 Task: Create a sub task Design and Implement Solution for the task  Develop a new online tool for customer support ticketing in the project AnchorTech , assign it to team member softage.2@softage.net and update the status of the sub task to  On Track  , set the priority of the sub task to Low
Action: Mouse moved to (587, 382)
Screenshot: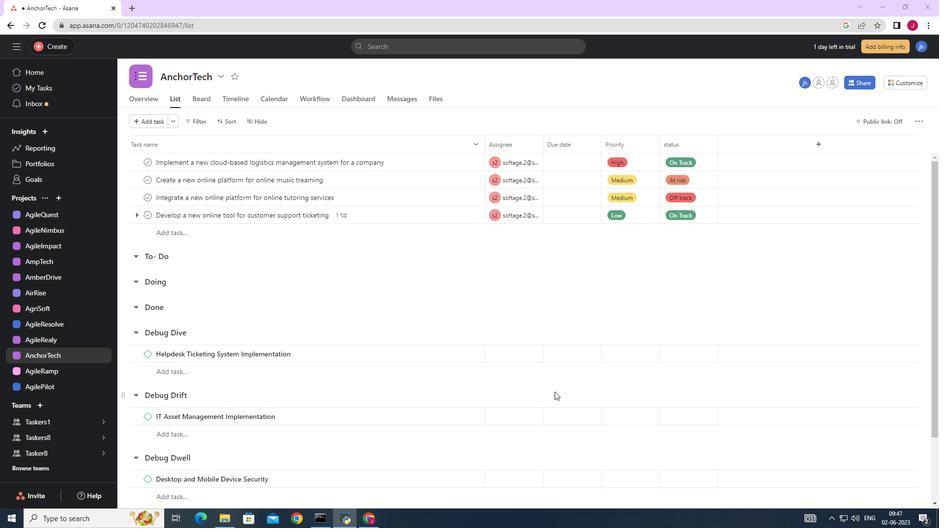 
Action: Mouse scrolled (587, 382) with delta (0, 0)
Screenshot: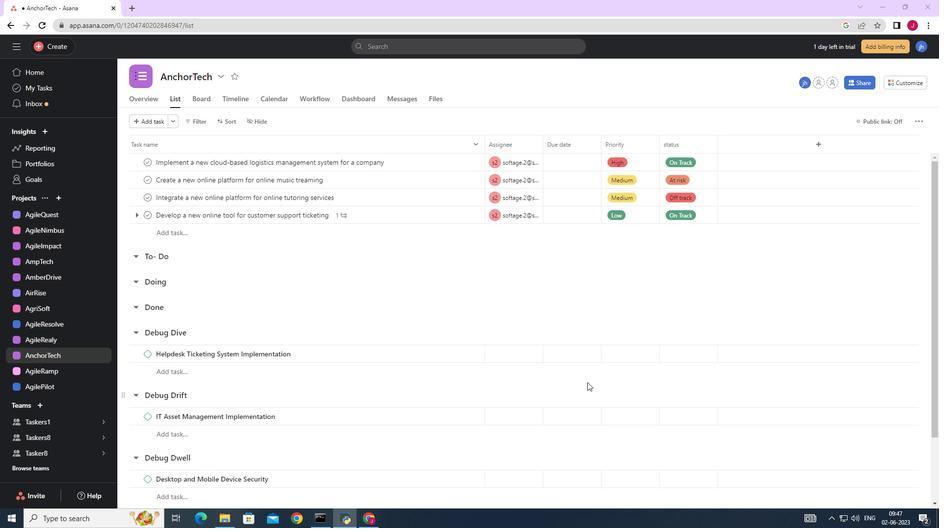 
Action: Mouse scrolled (587, 382) with delta (0, 0)
Screenshot: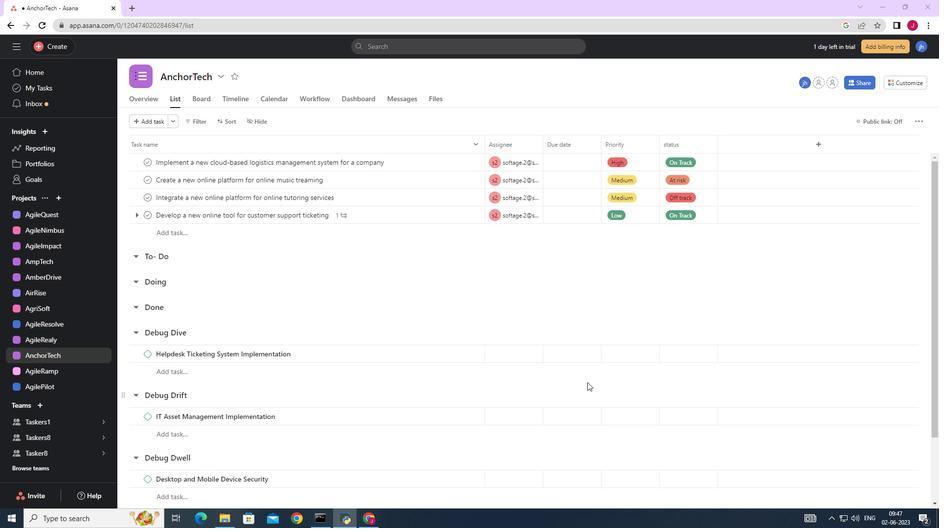
Action: Mouse scrolled (587, 382) with delta (0, 0)
Screenshot: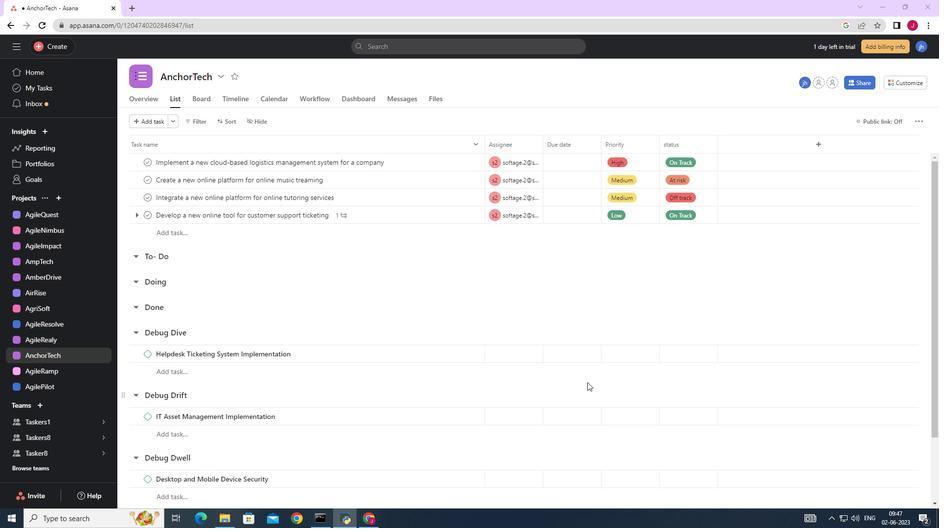 
Action: Mouse scrolled (587, 382) with delta (0, 0)
Screenshot: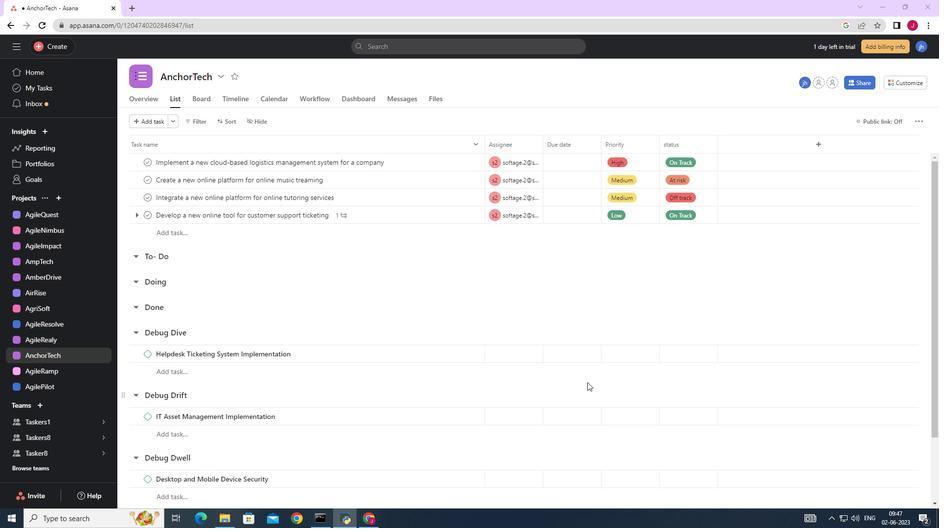 
Action: Mouse scrolled (587, 382) with delta (0, 0)
Screenshot: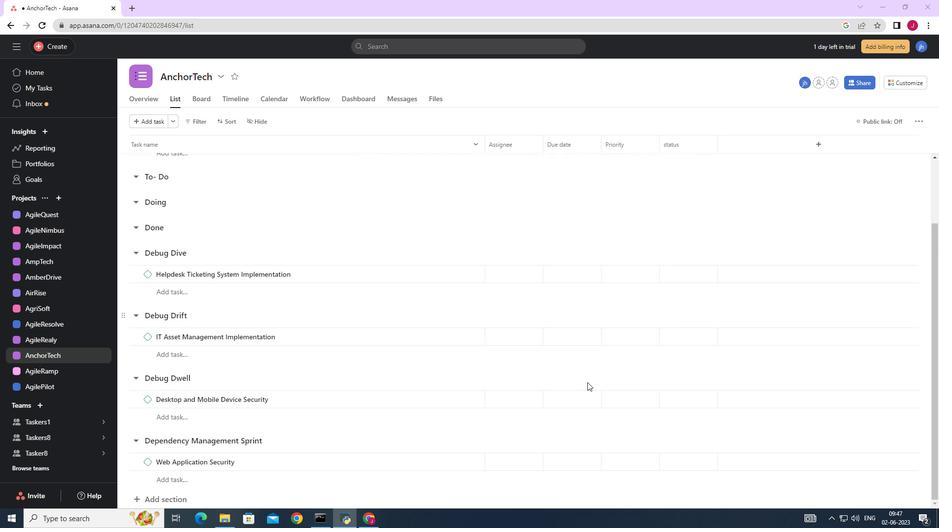 
Action: Mouse scrolled (587, 382) with delta (0, 0)
Screenshot: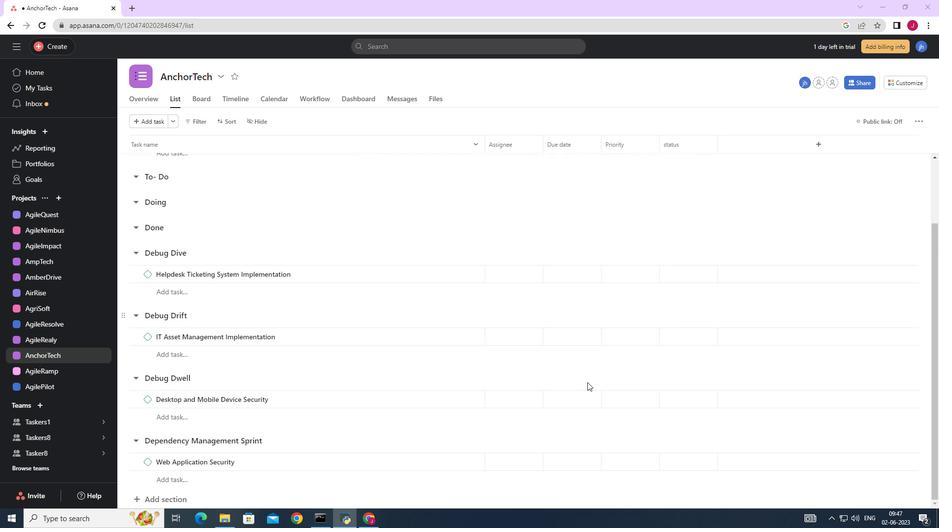 
Action: Mouse scrolled (587, 382) with delta (0, 0)
Screenshot: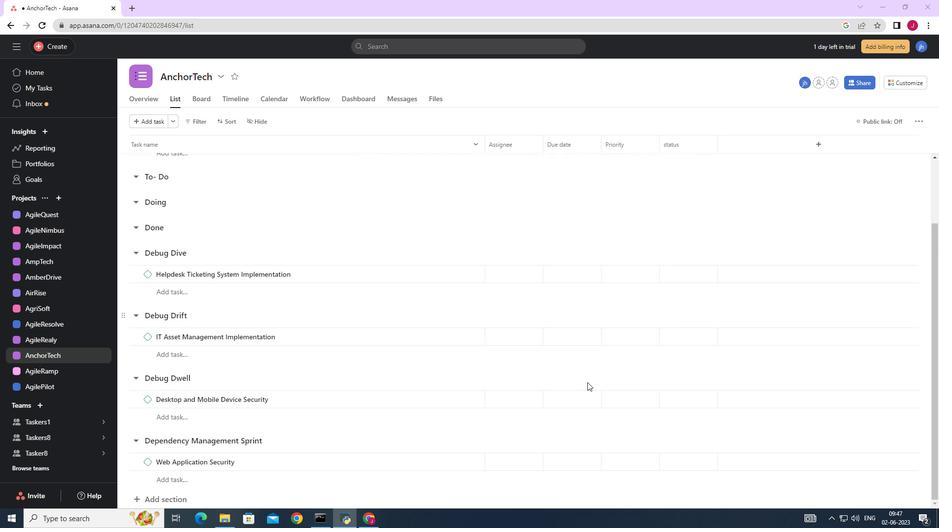 
Action: Mouse scrolled (587, 382) with delta (0, 0)
Screenshot: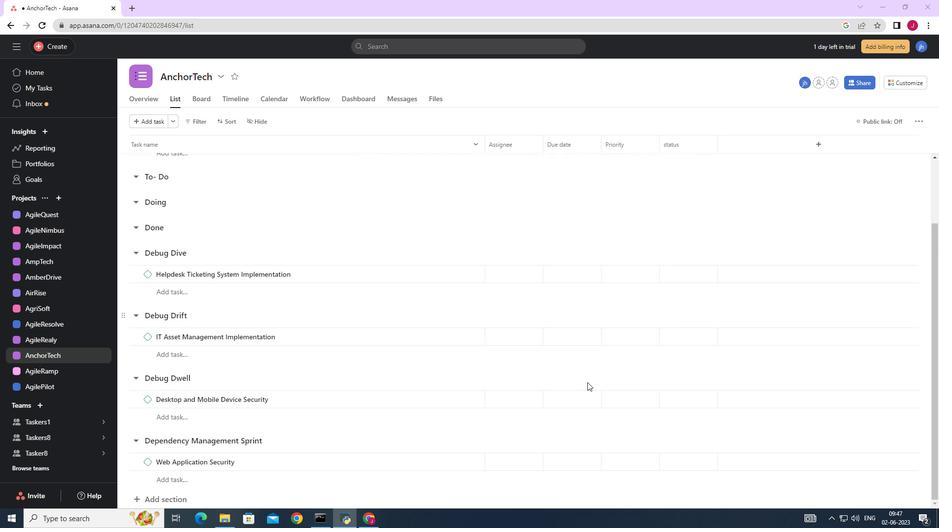 
Action: Mouse scrolled (587, 382) with delta (0, 0)
Screenshot: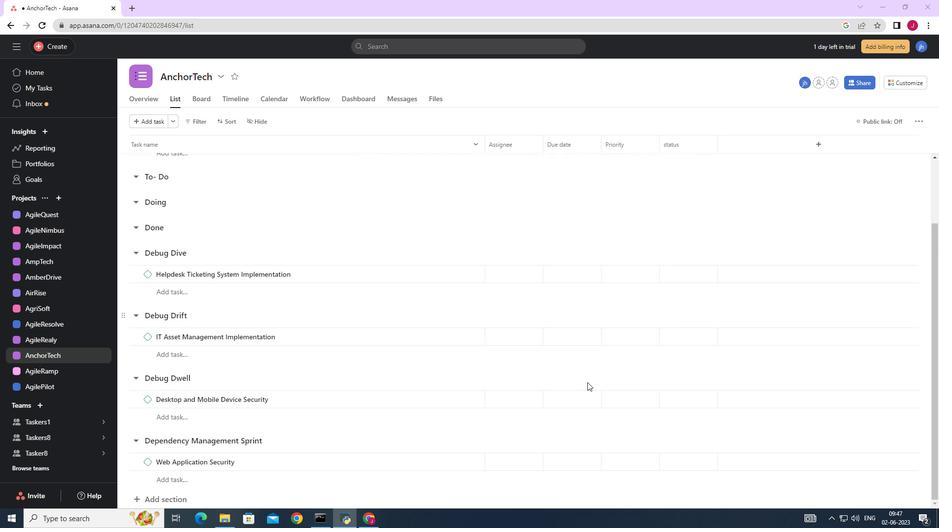 
Action: Mouse moved to (561, 375)
Screenshot: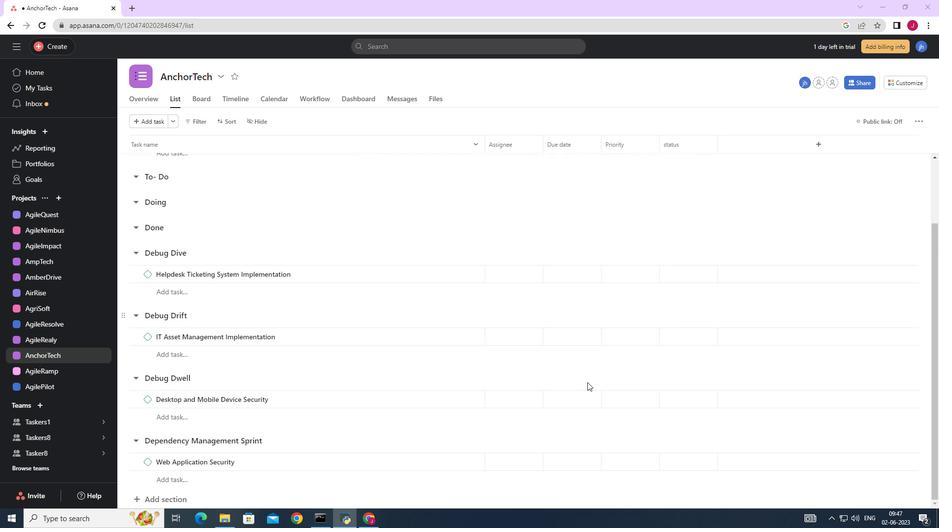 
Action: Mouse scrolled (561, 375) with delta (0, 0)
Screenshot: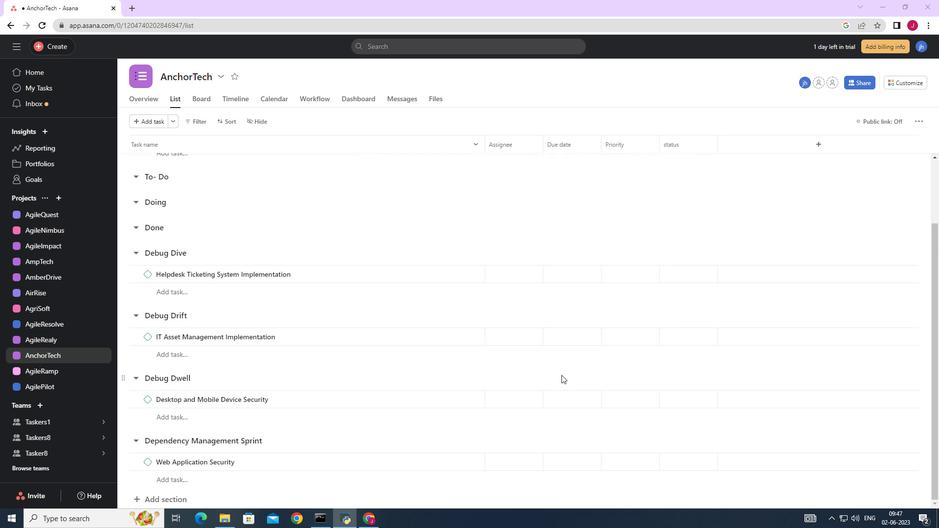 
Action: Mouse scrolled (561, 375) with delta (0, 0)
Screenshot: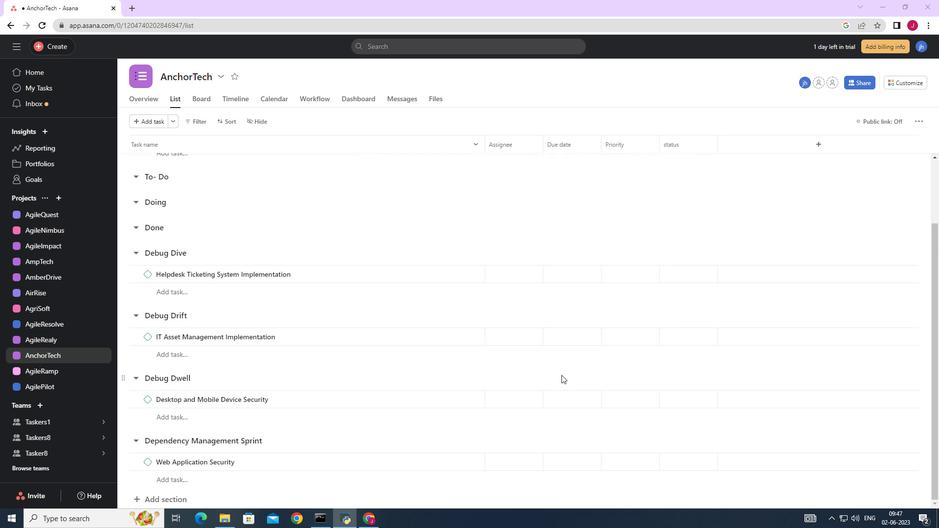 
Action: Mouse scrolled (561, 375) with delta (0, 0)
Screenshot: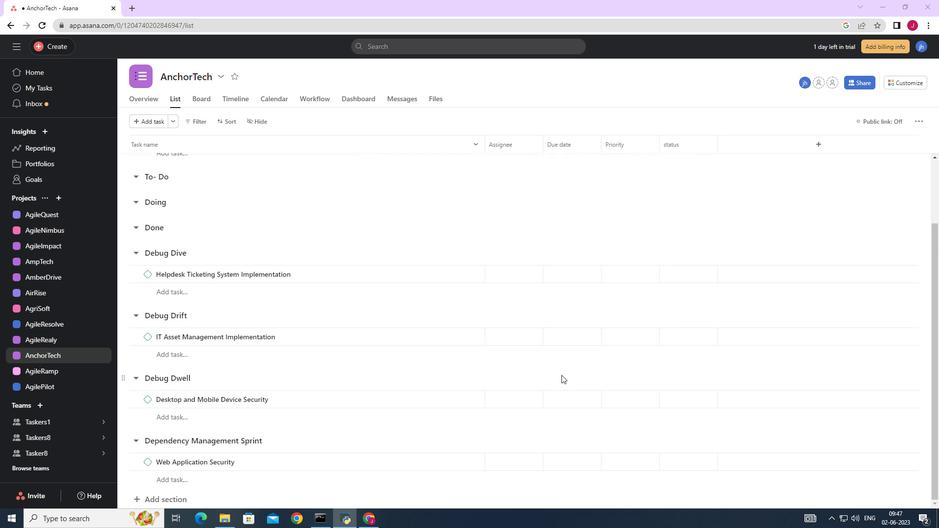 
Action: Mouse moved to (436, 215)
Screenshot: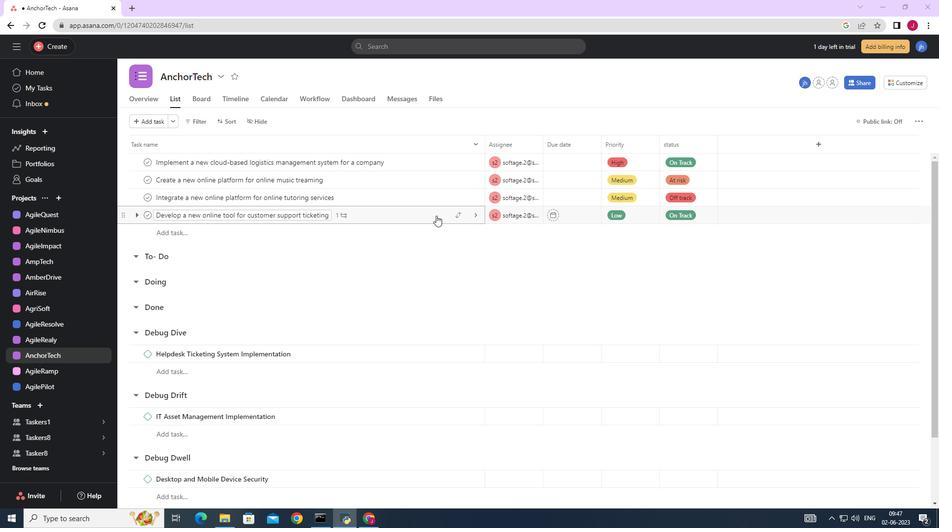 
Action: Mouse pressed left at (436, 215)
Screenshot: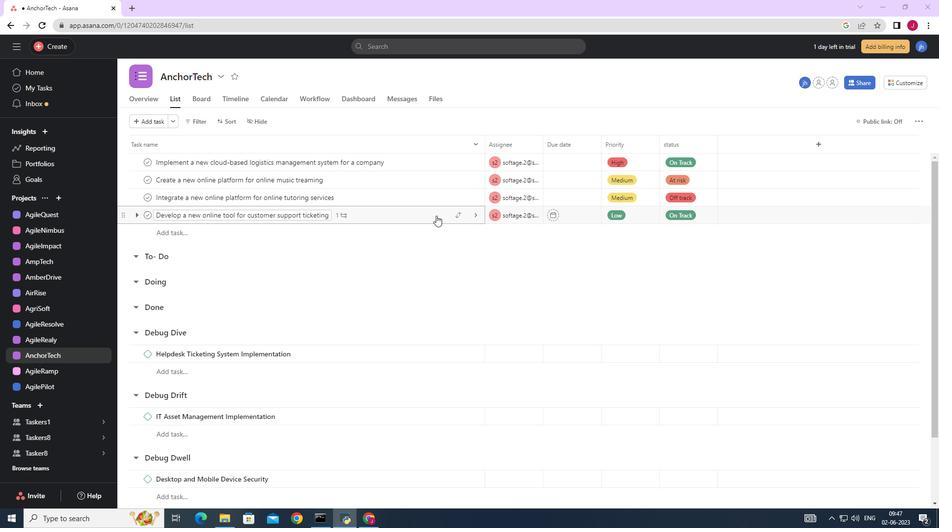 
Action: Mouse moved to (721, 402)
Screenshot: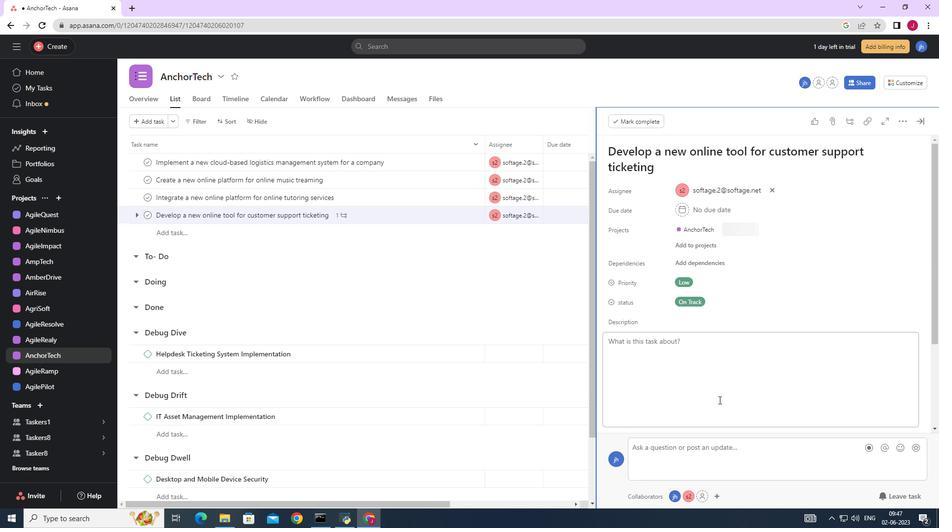 
Action: Mouse scrolled (721, 401) with delta (0, 0)
Screenshot: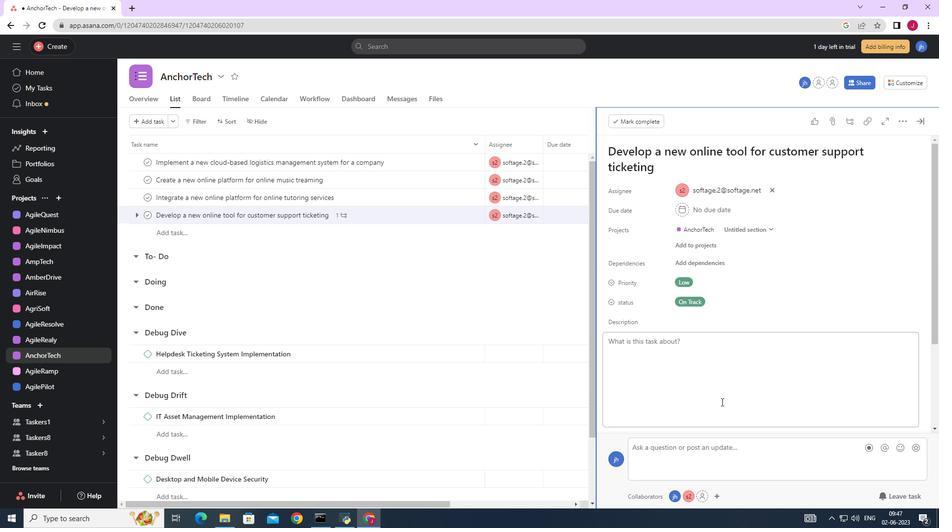 
Action: Mouse scrolled (721, 401) with delta (0, 0)
Screenshot: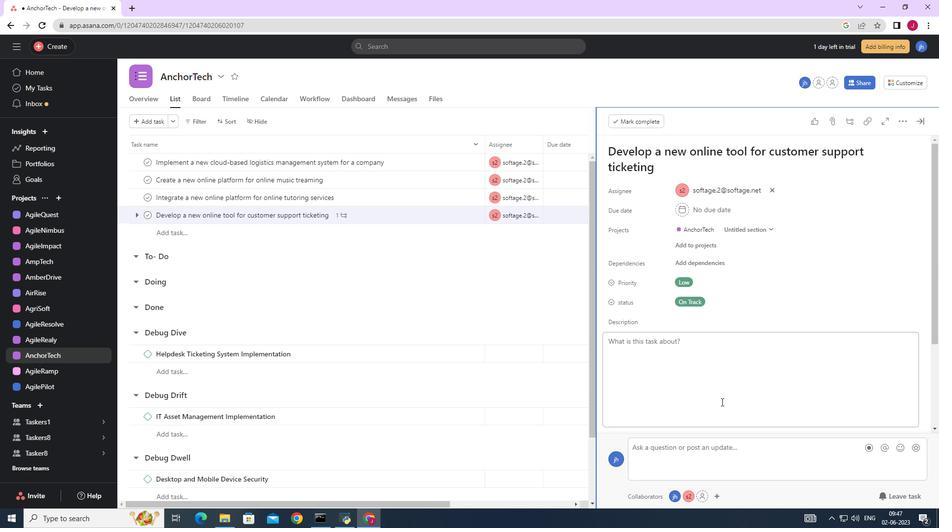 
Action: Mouse scrolled (721, 401) with delta (0, 0)
Screenshot: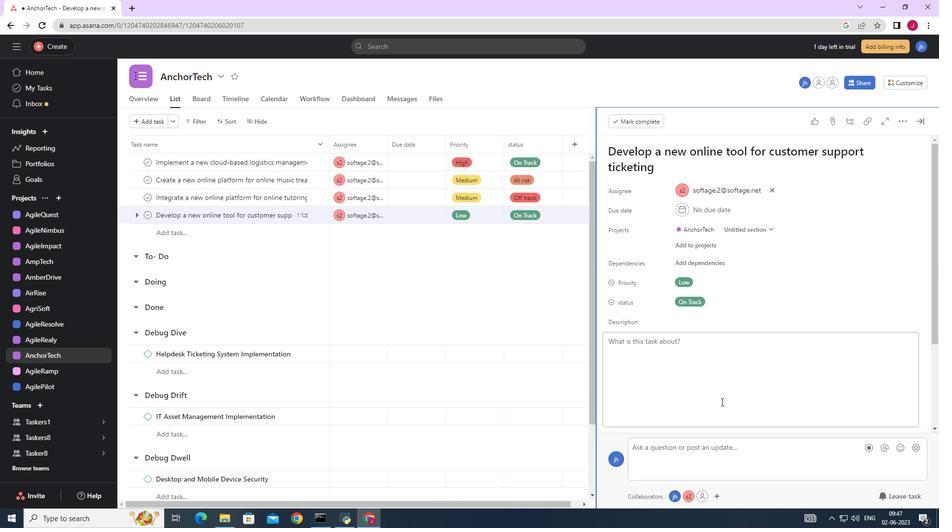 
Action: Mouse scrolled (721, 401) with delta (0, 0)
Screenshot: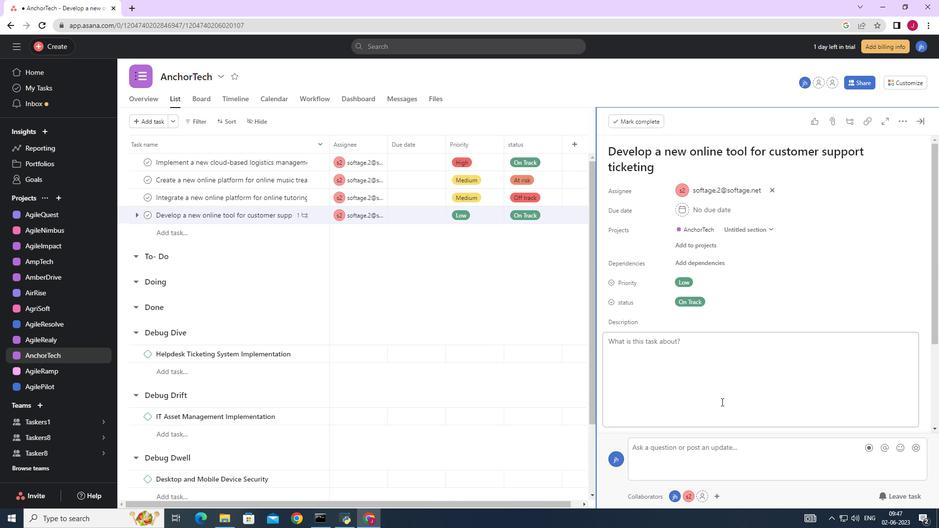 
Action: Mouse moved to (635, 356)
Screenshot: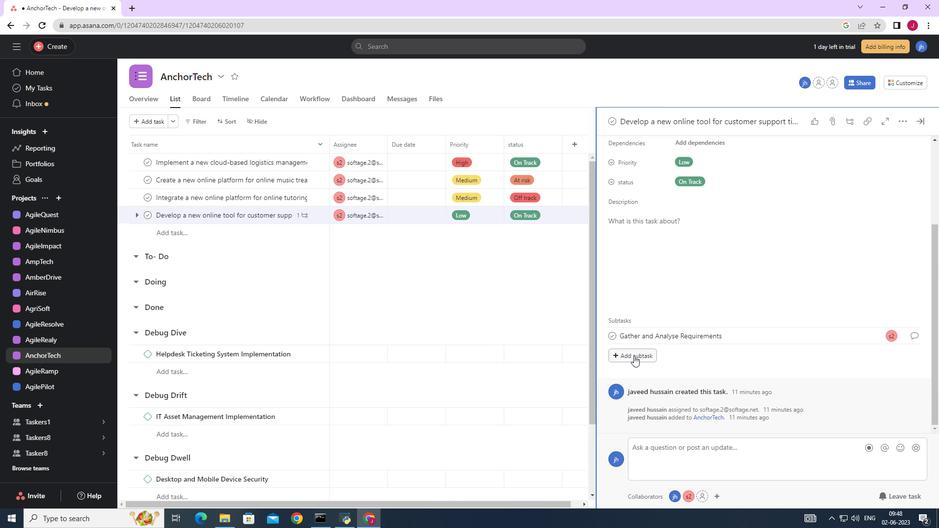 
Action: Mouse pressed left at (635, 356)
Screenshot: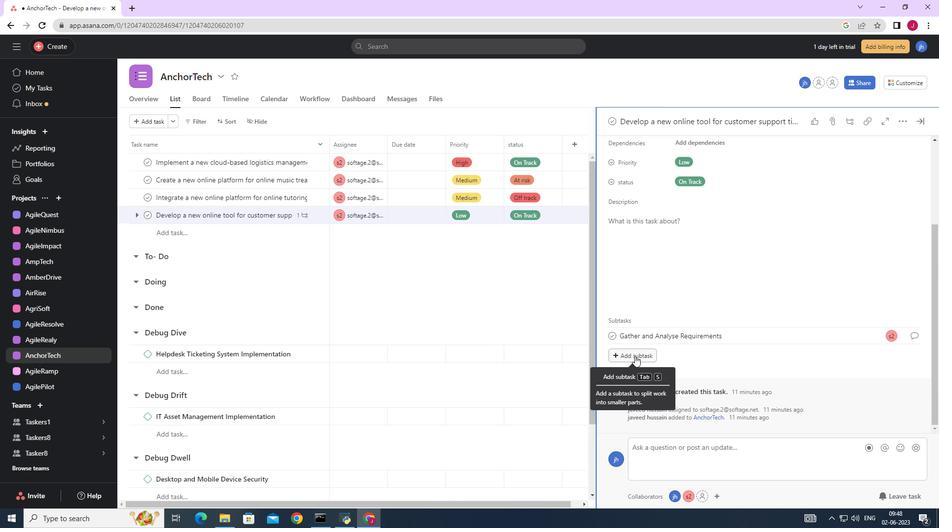 
Action: Key pressed <Key.caps_lock>D<Key.caps_lock>esign<Key.space>and<Key.space><Key.caps_lock>I<Key.caps_lock>mplement<Key.space><Key.caps_lock>S<Key.caps_lock>olution
Screenshot: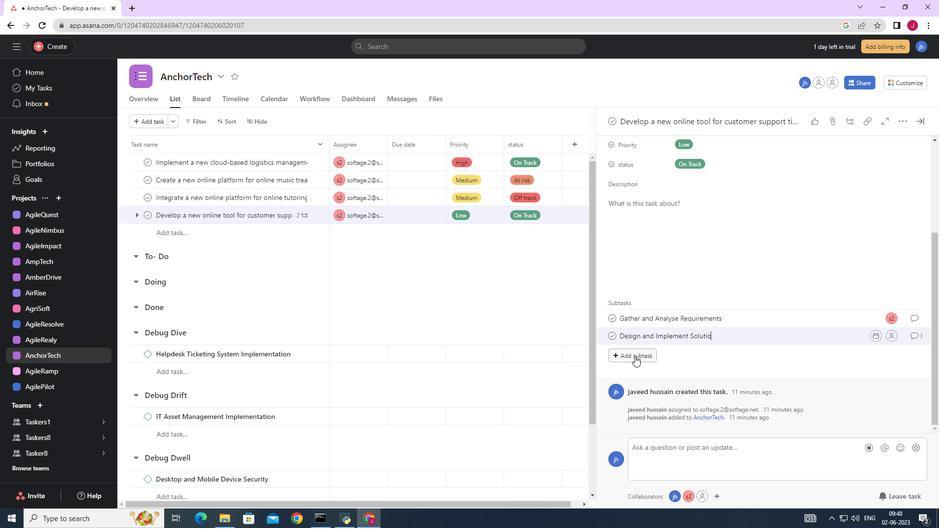 
Action: Mouse moved to (893, 338)
Screenshot: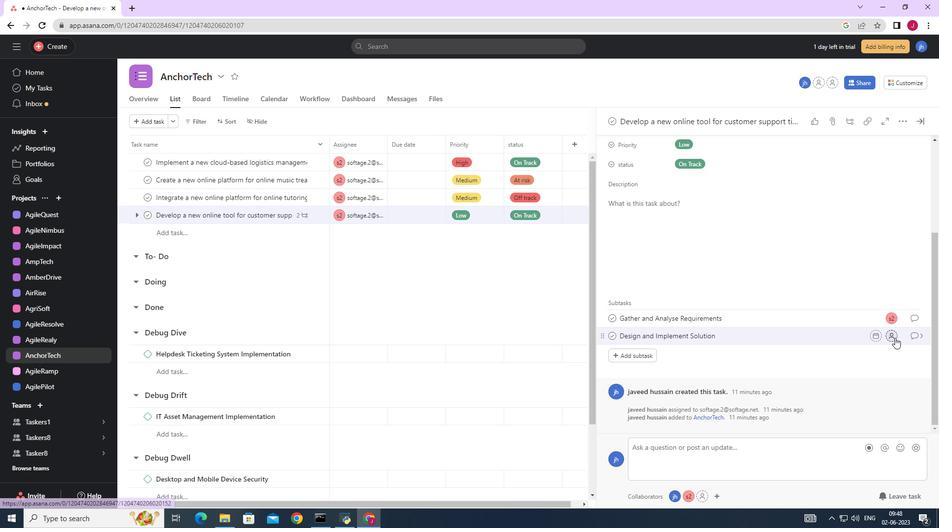 
Action: Mouse pressed left at (893, 338)
Screenshot: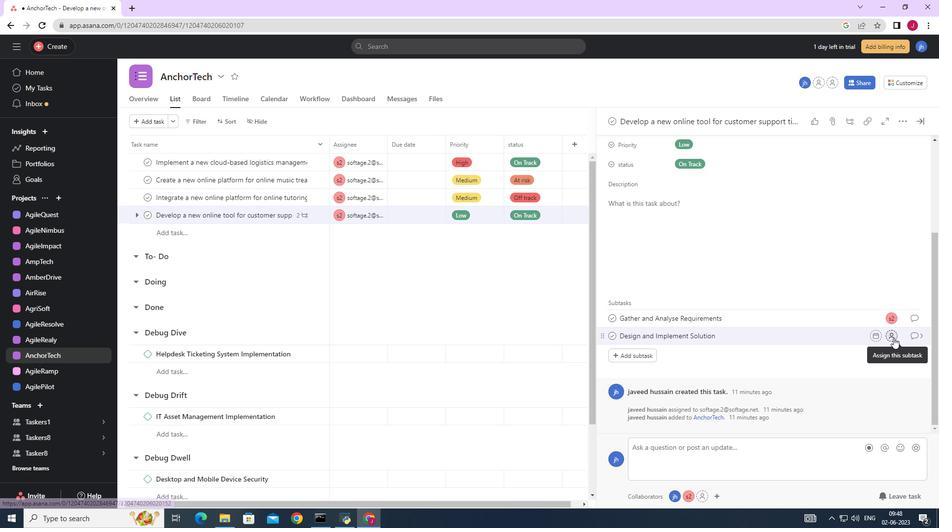 
Action: Key pressed softage.2
Screenshot: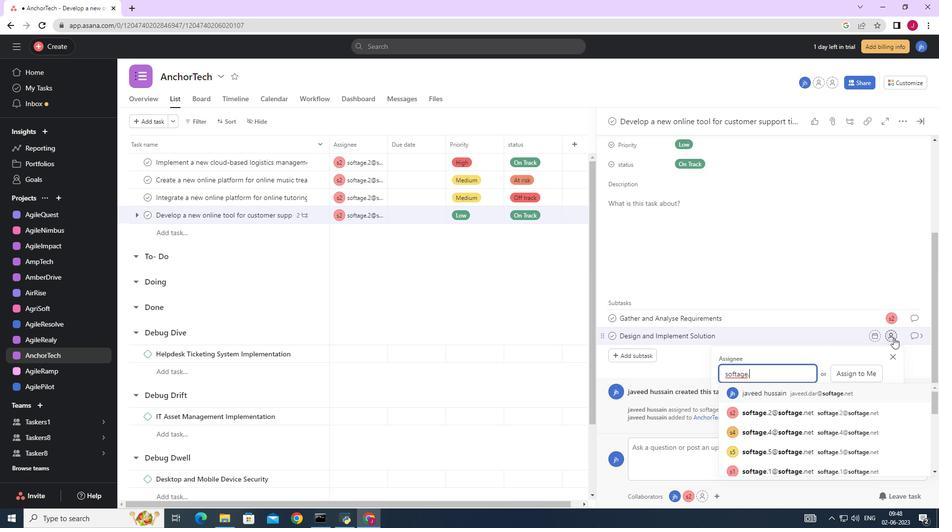 
Action: Mouse moved to (798, 394)
Screenshot: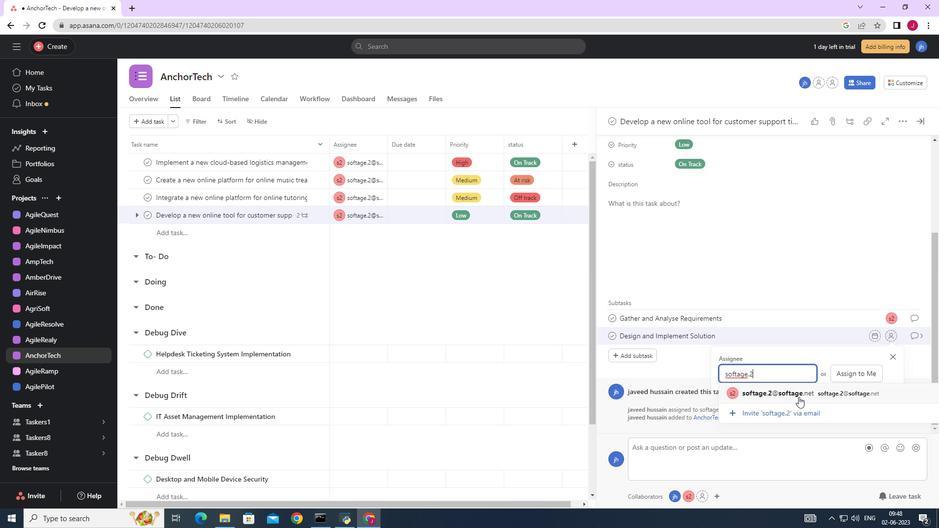 
Action: Mouse pressed left at (798, 394)
Screenshot: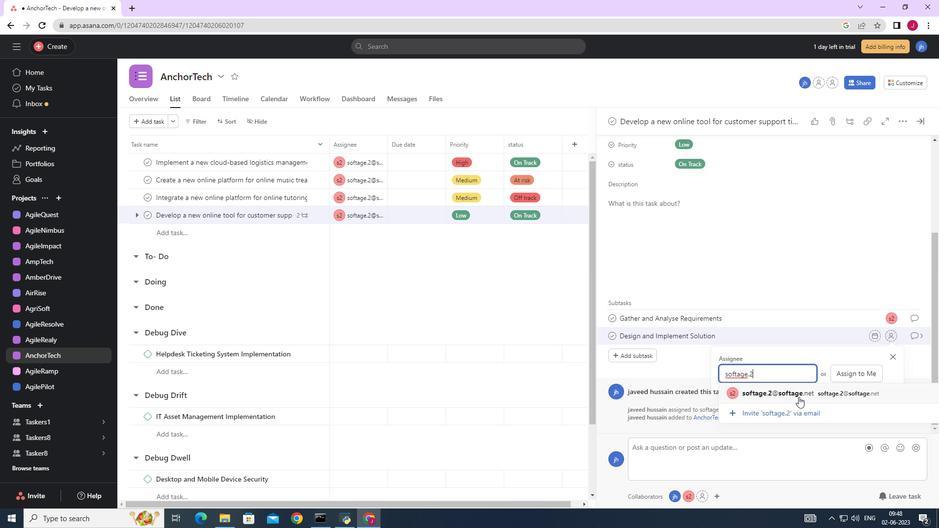 
Action: Mouse moved to (920, 337)
Screenshot: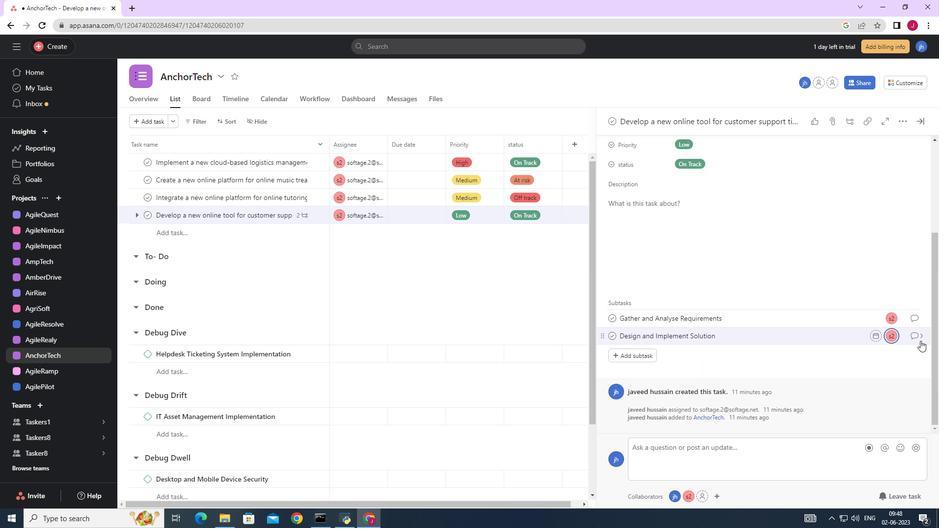 
Action: Mouse pressed left at (920, 337)
Screenshot: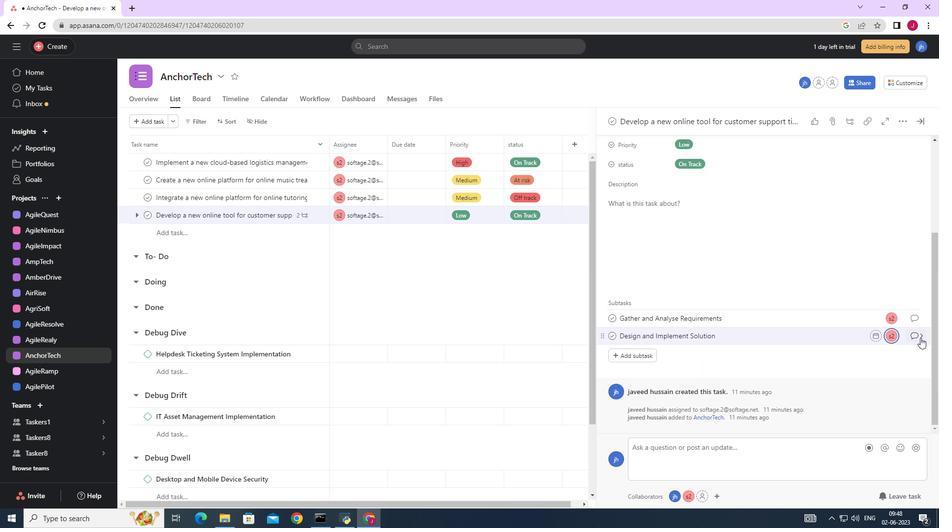 
Action: Mouse moved to (641, 283)
Screenshot: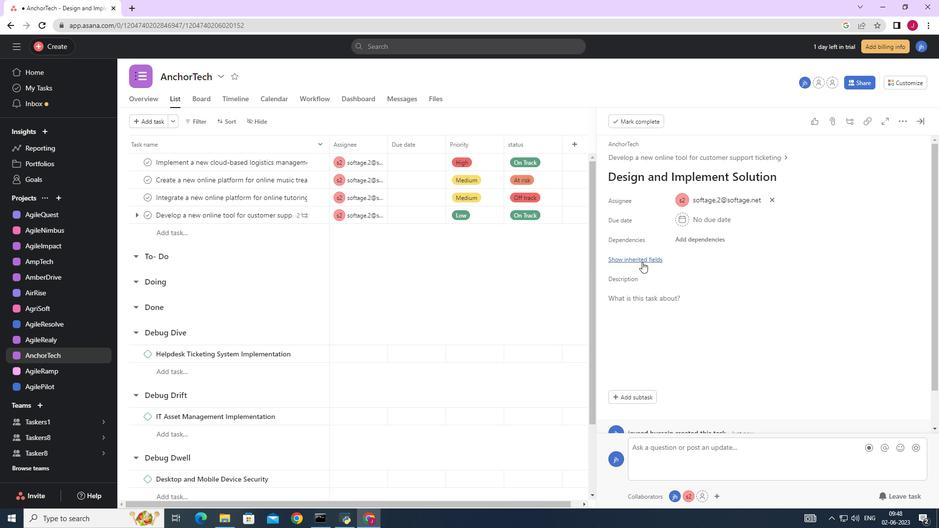 
Action: Mouse scrolled (641, 283) with delta (0, 0)
Screenshot: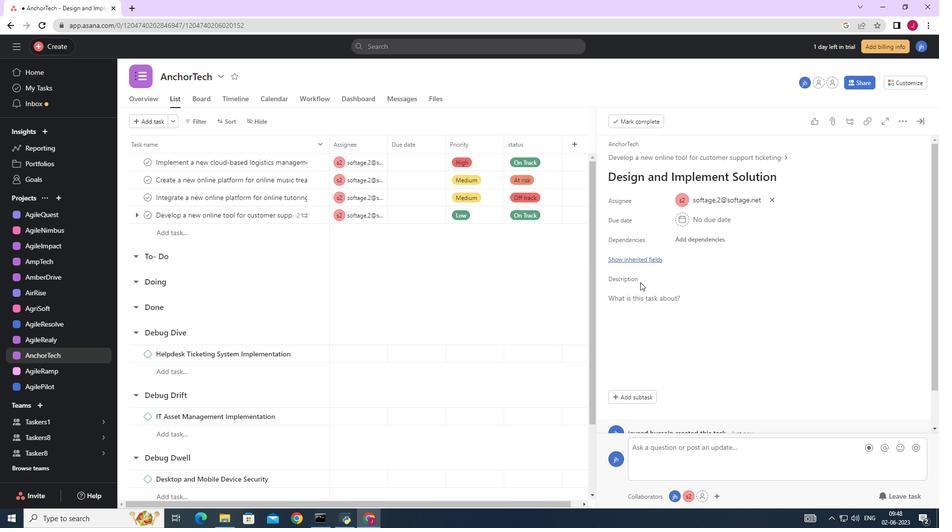 
Action: Mouse scrolled (641, 283) with delta (0, 0)
Screenshot: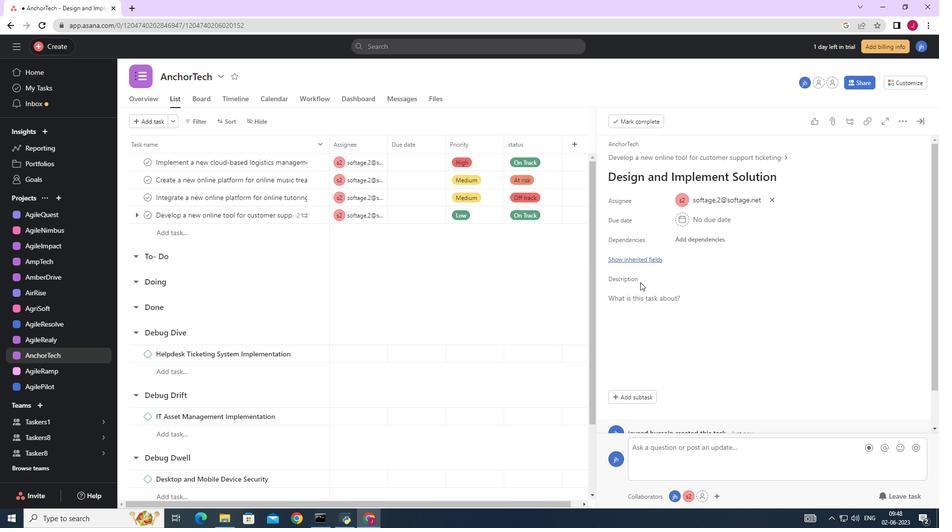 
Action: Mouse scrolled (641, 283) with delta (0, 0)
Screenshot: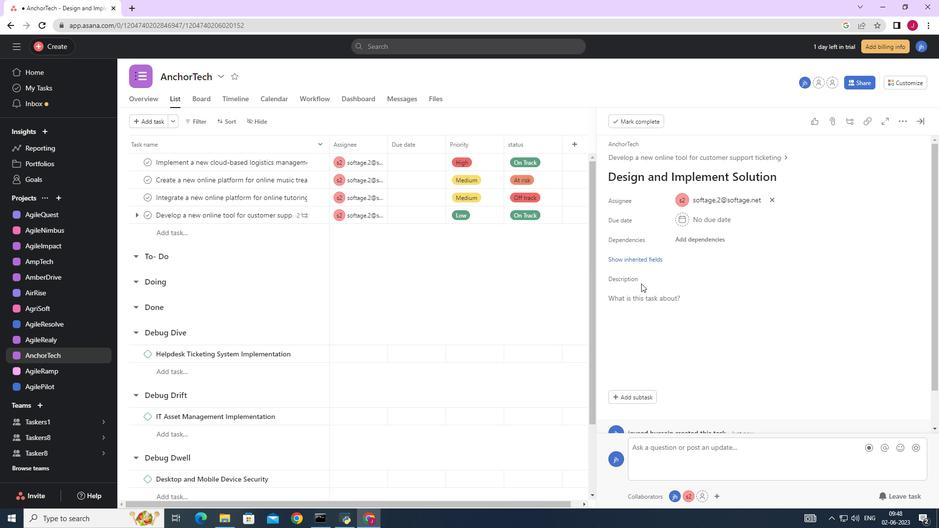 
Action: Mouse scrolled (641, 283) with delta (0, 0)
Screenshot: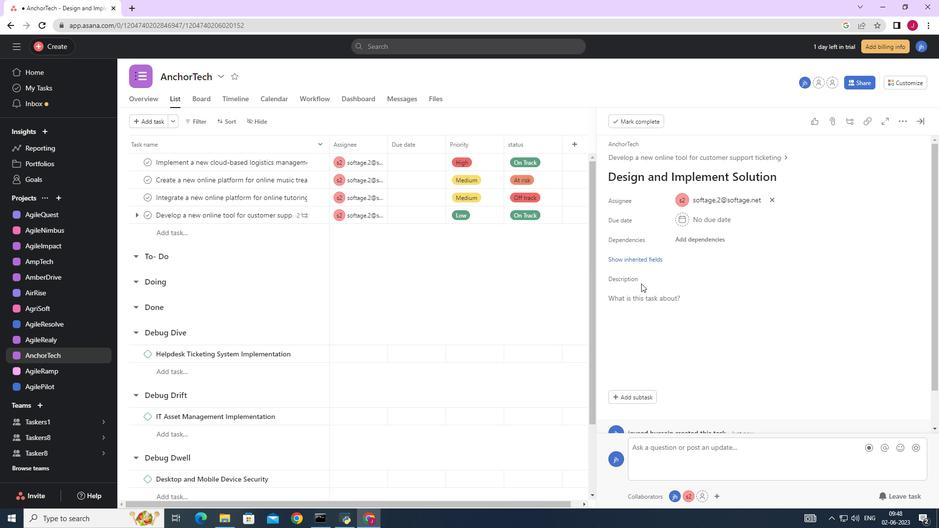 
Action: Mouse moved to (655, 217)
Screenshot: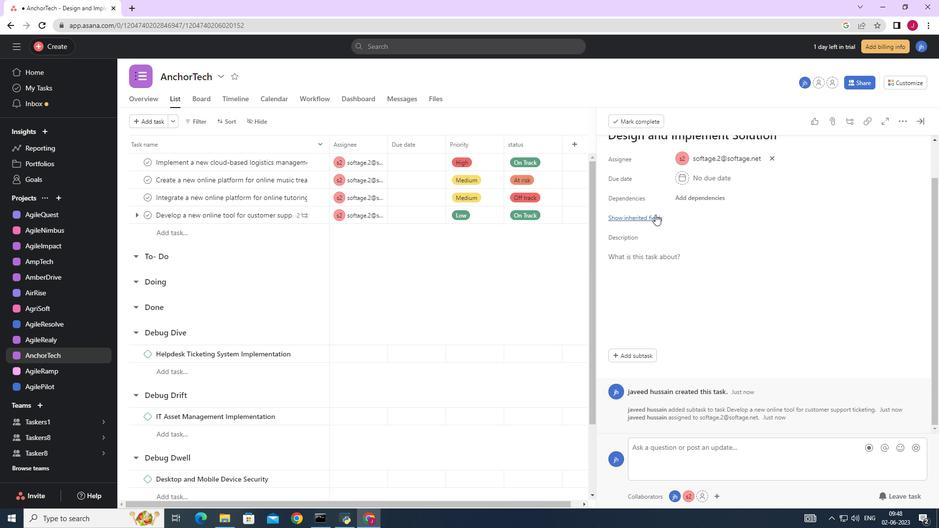 
Action: Mouse pressed left at (655, 217)
Screenshot: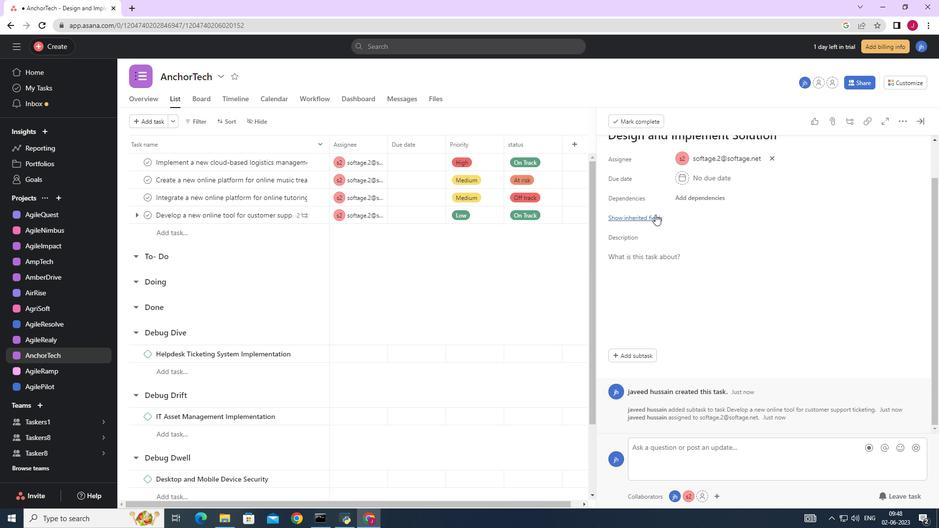 
Action: Mouse moved to (689, 196)
Screenshot: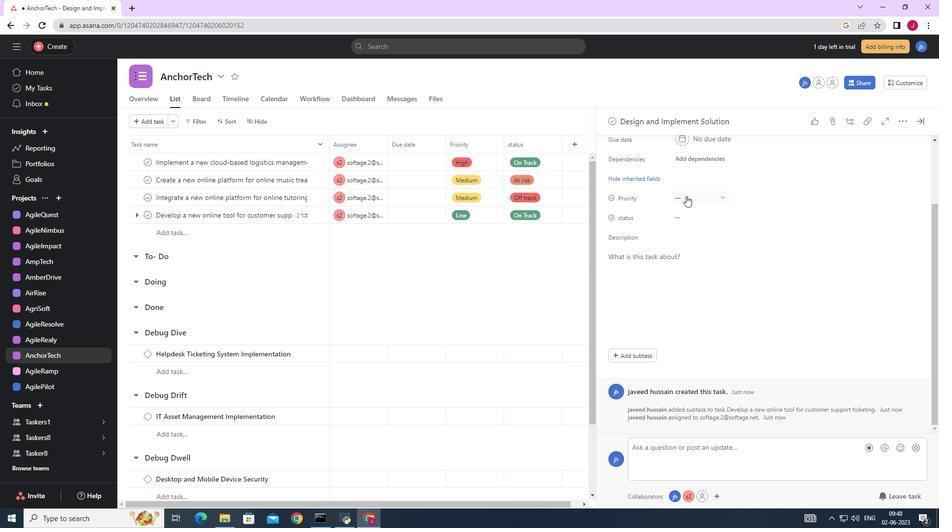 
Action: Mouse pressed left at (689, 196)
Screenshot: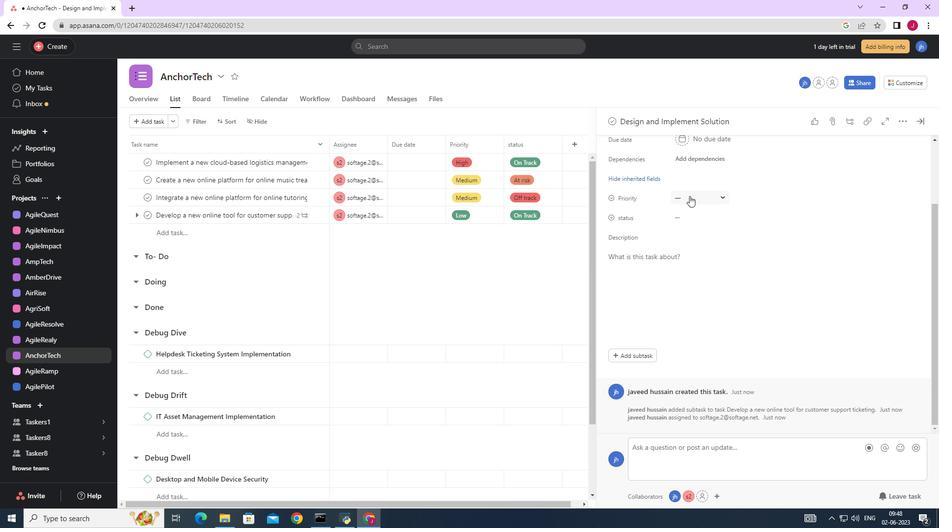 
Action: Mouse moved to (698, 266)
Screenshot: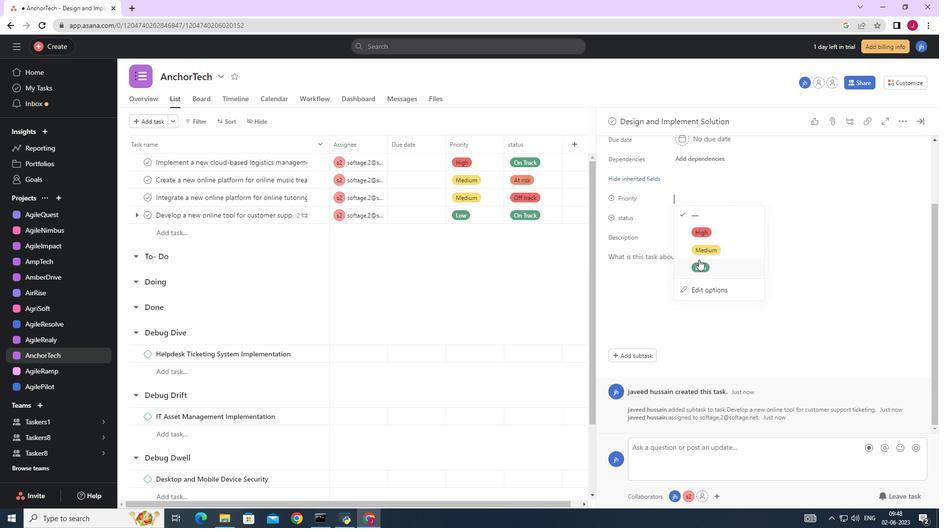 
Action: Mouse pressed left at (698, 266)
Screenshot: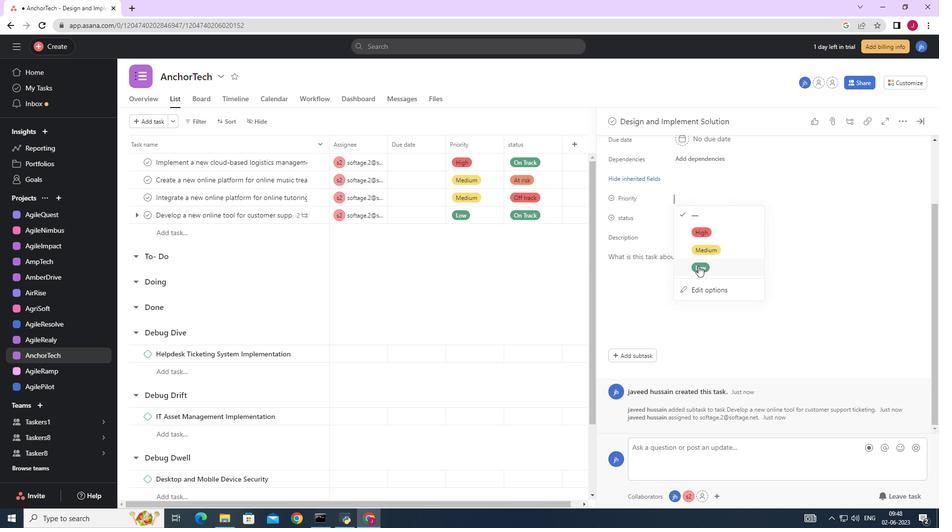 
Action: Mouse moved to (684, 215)
Screenshot: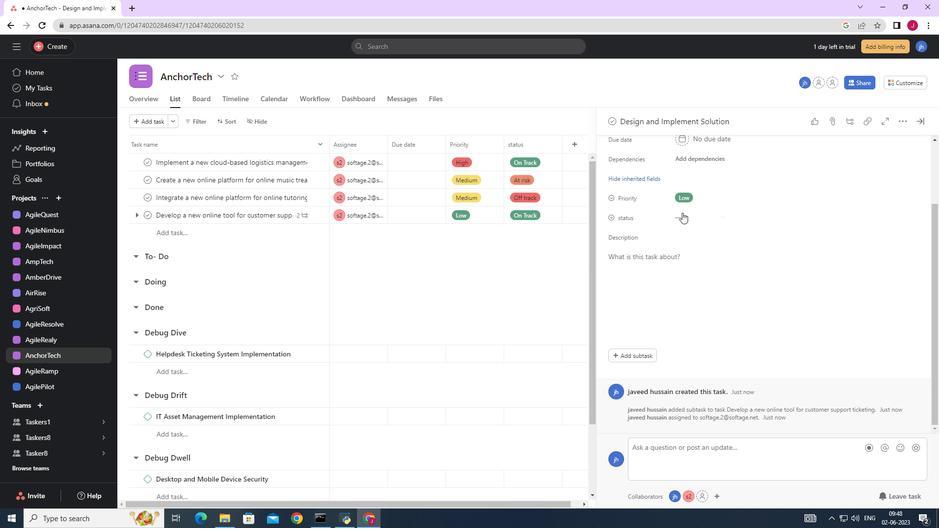 
Action: Mouse pressed left at (684, 215)
Screenshot: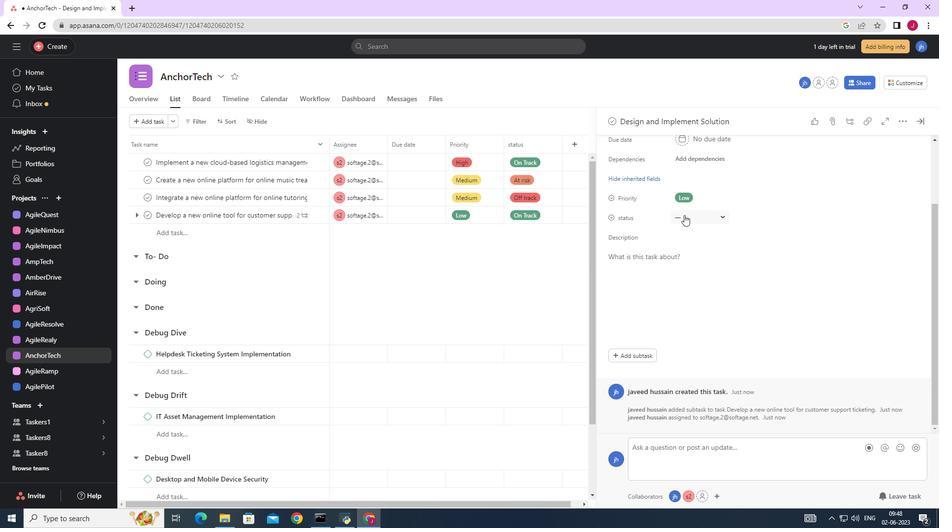 
Action: Mouse moved to (706, 248)
Screenshot: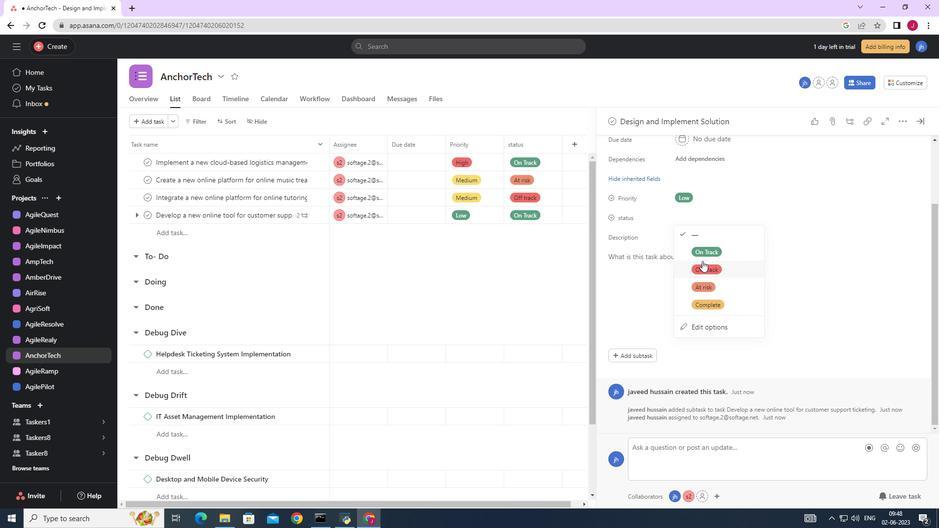 
Action: Mouse pressed left at (706, 248)
Screenshot: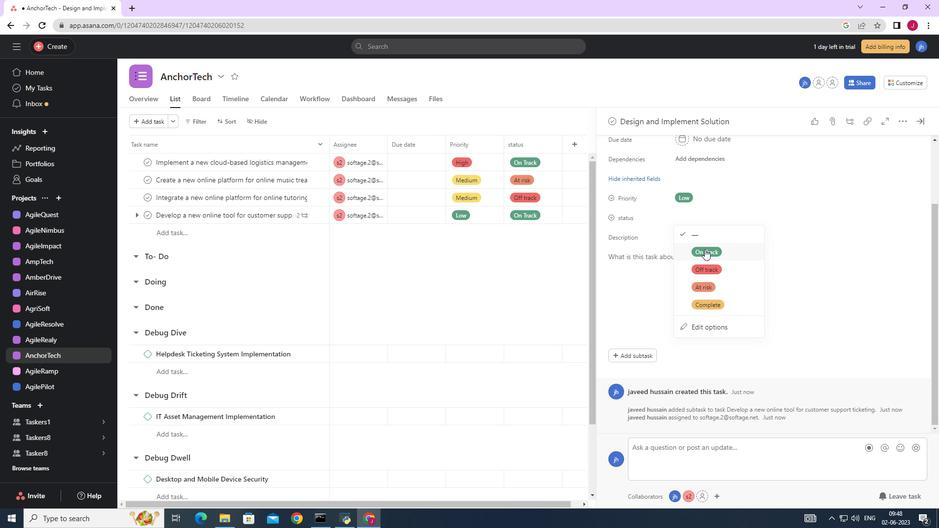 
Action: Mouse moved to (925, 120)
Screenshot: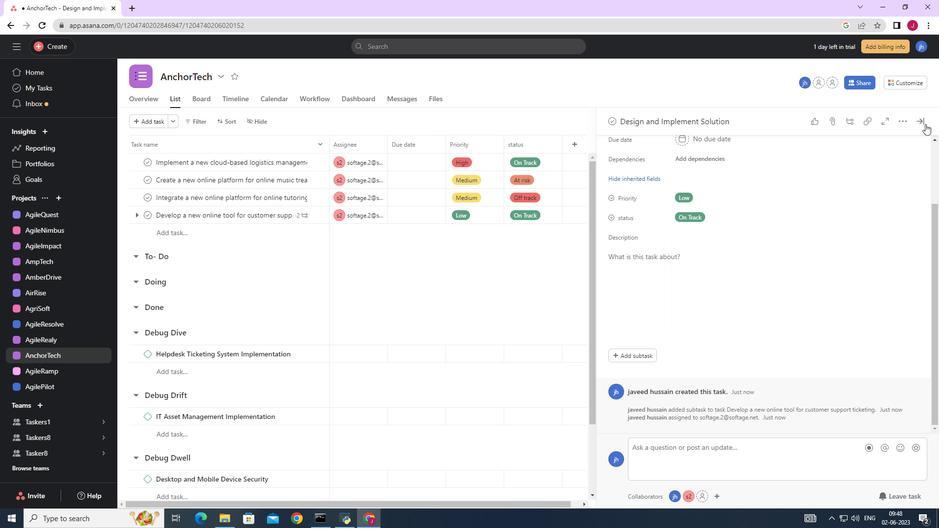 
Action: Mouse pressed left at (925, 120)
Screenshot: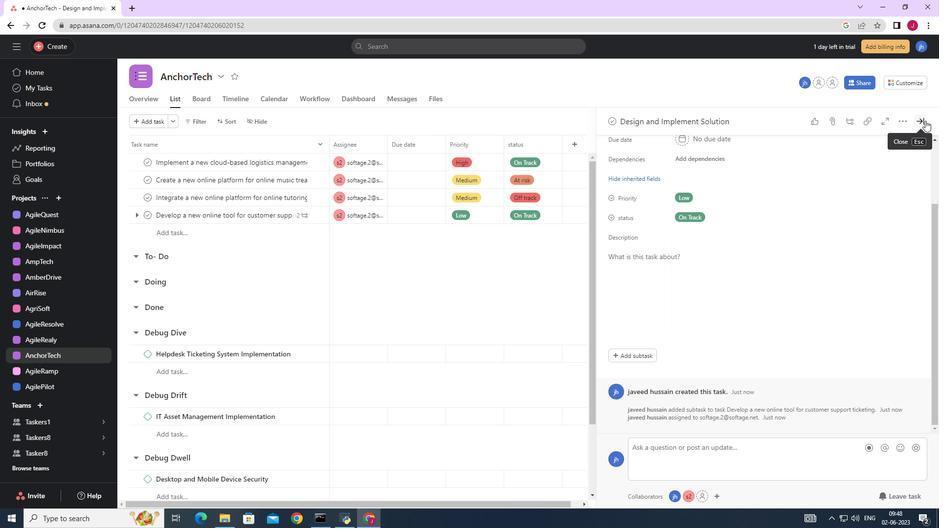 
